 Task: Add Sprouts Shaved Parmigiano Reggiano Cup to the cart.
Action: Mouse pressed left at (20, 108)
Screenshot: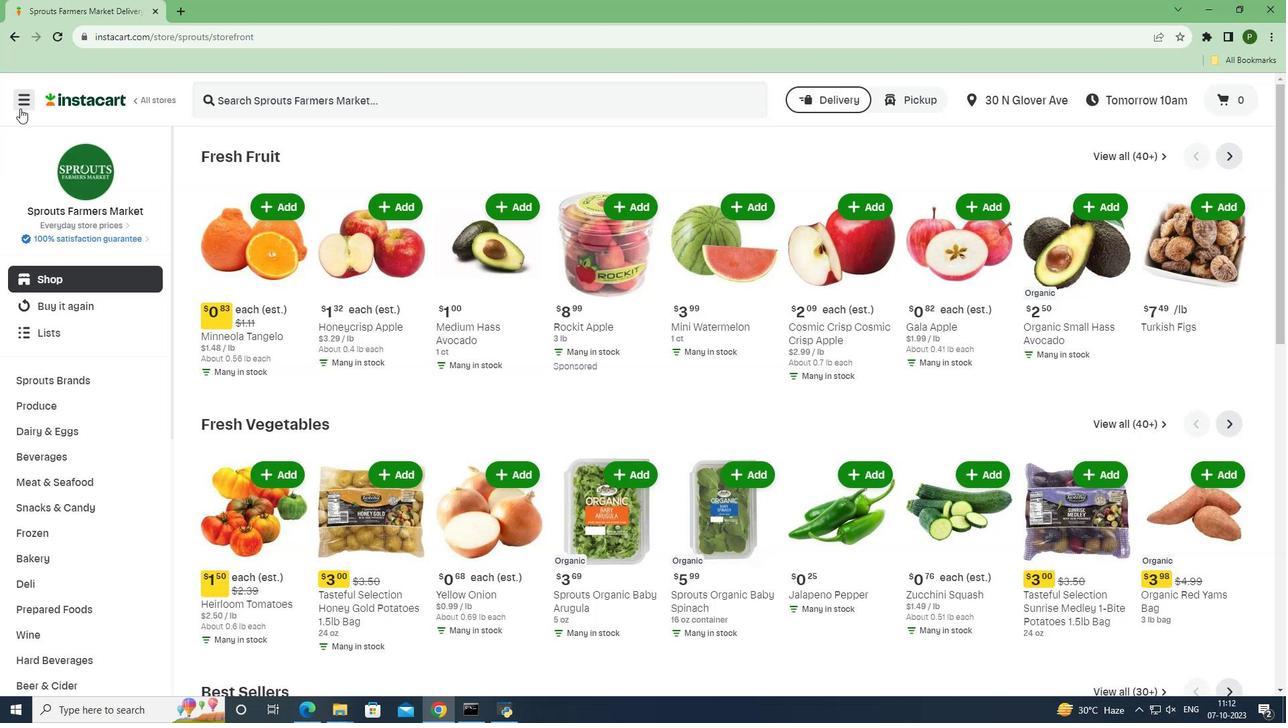 
Action: Mouse moved to (36, 357)
Screenshot: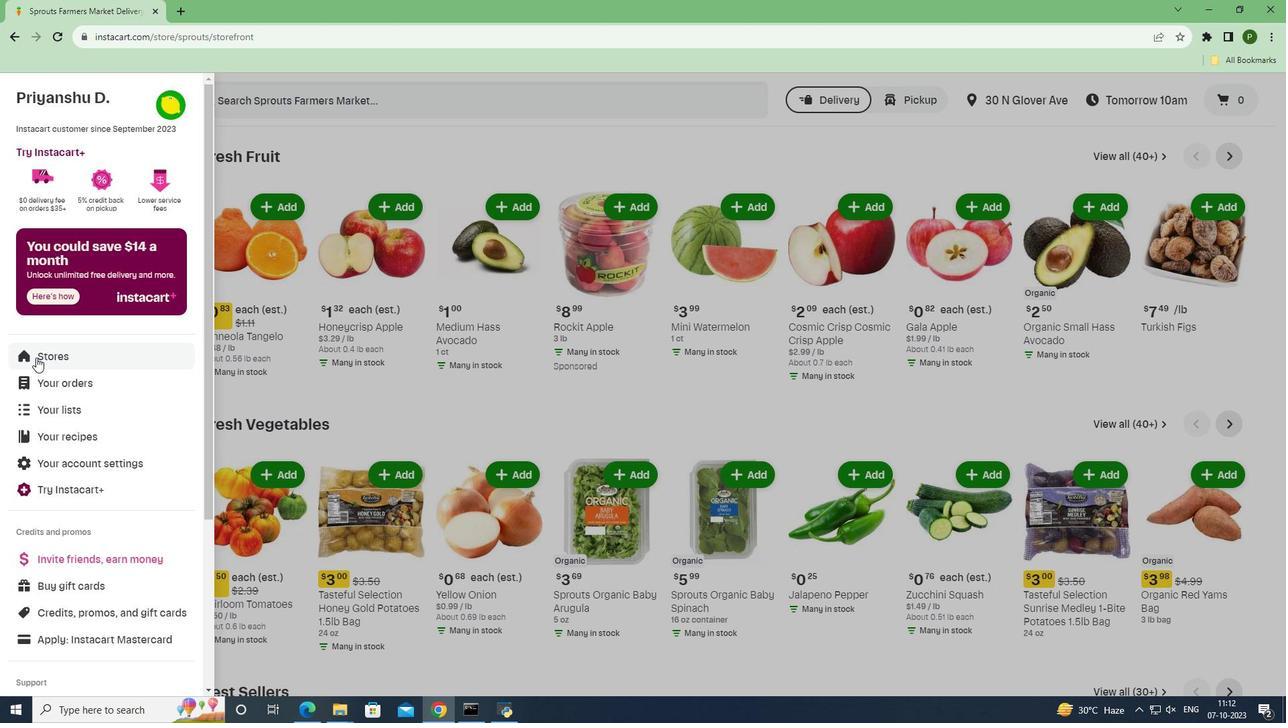 
Action: Mouse pressed left at (36, 357)
Screenshot: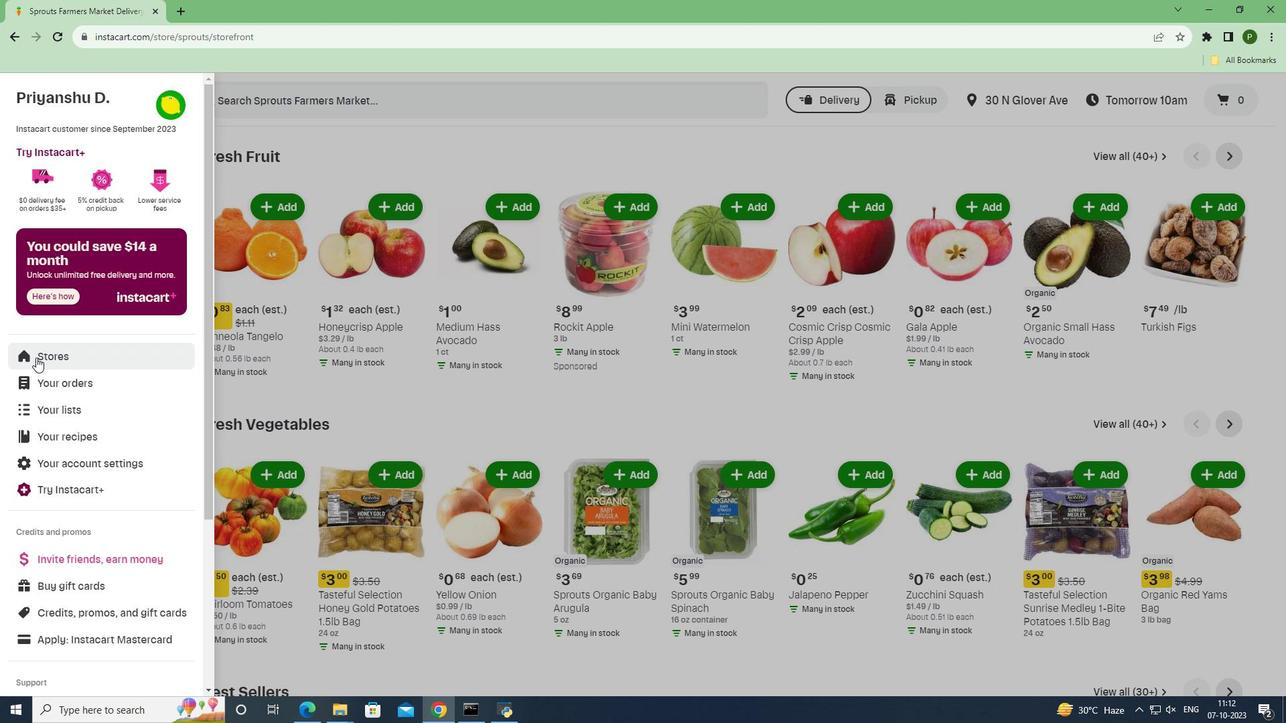 
Action: Mouse moved to (295, 156)
Screenshot: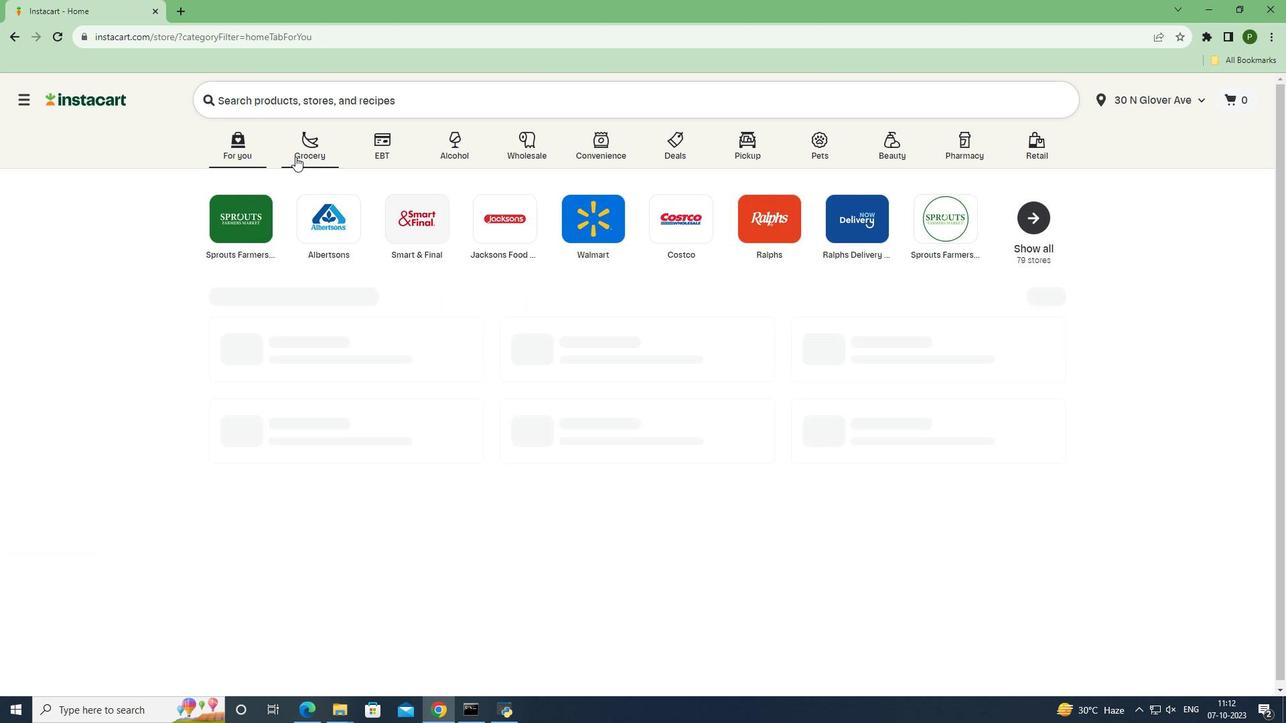 
Action: Mouse pressed left at (295, 156)
Screenshot: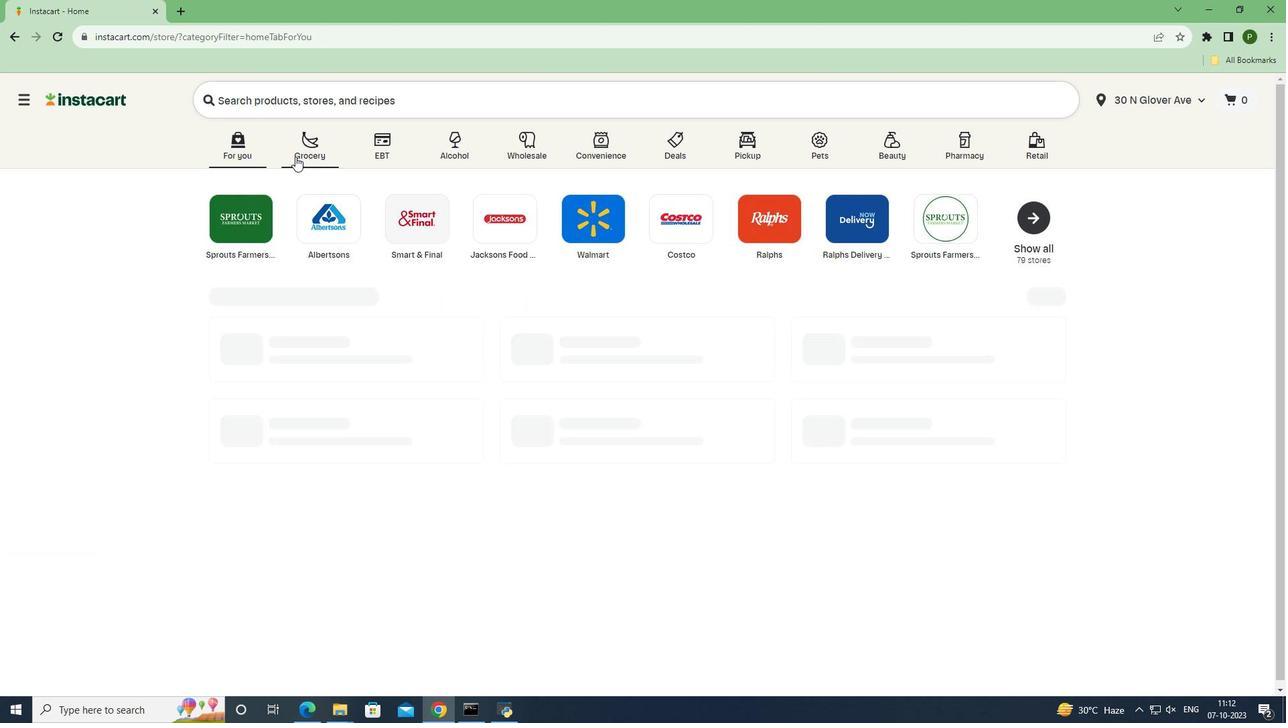 
Action: Mouse moved to (504, 301)
Screenshot: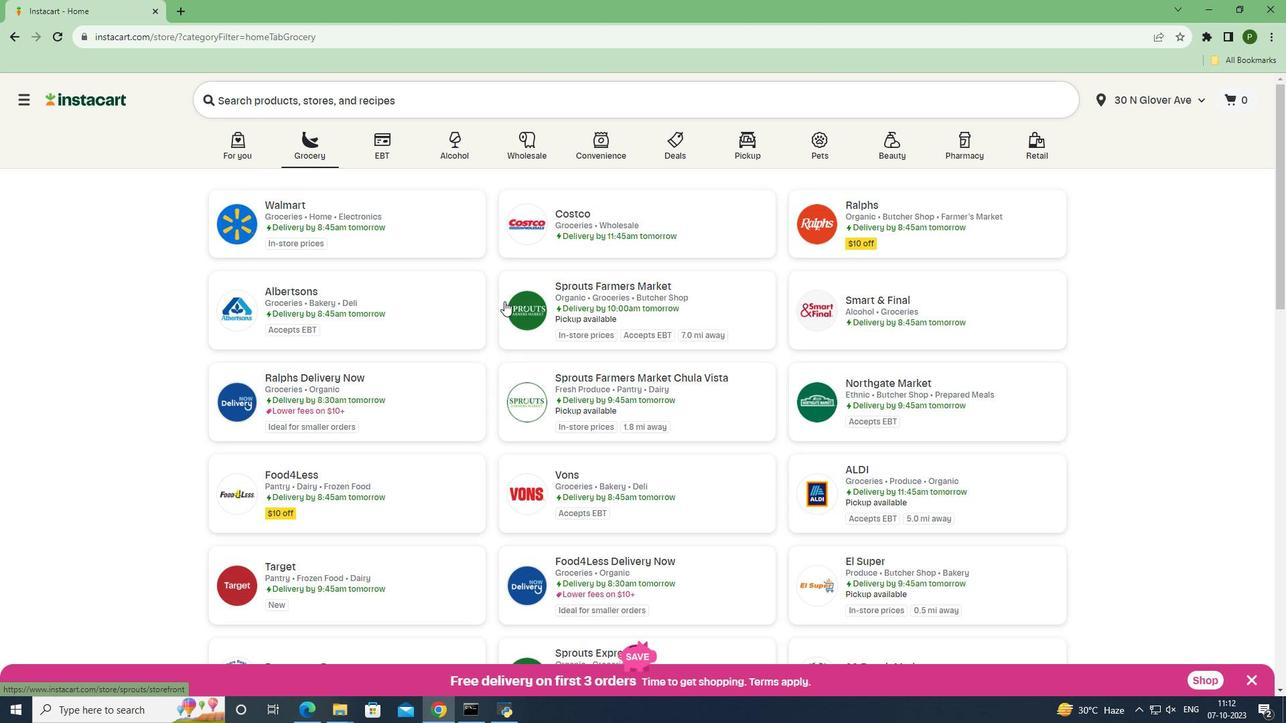 
Action: Mouse pressed left at (504, 301)
Screenshot: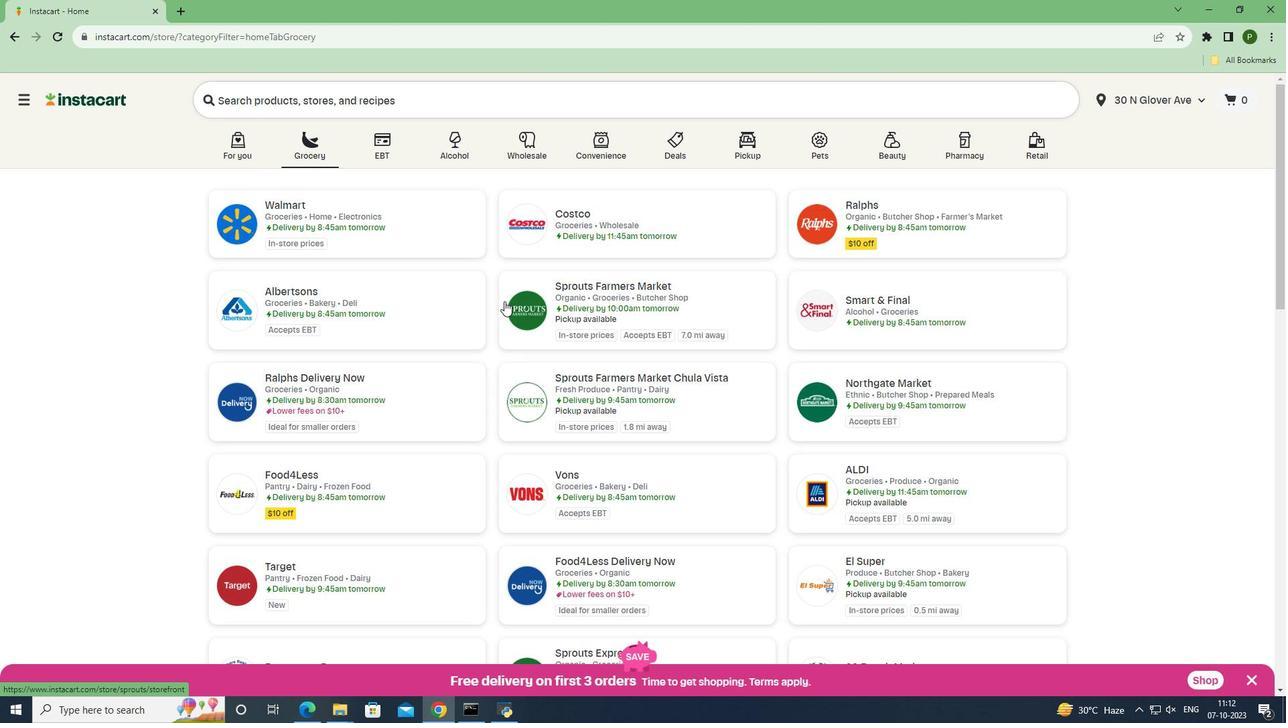 
Action: Mouse moved to (83, 434)
Screenshot: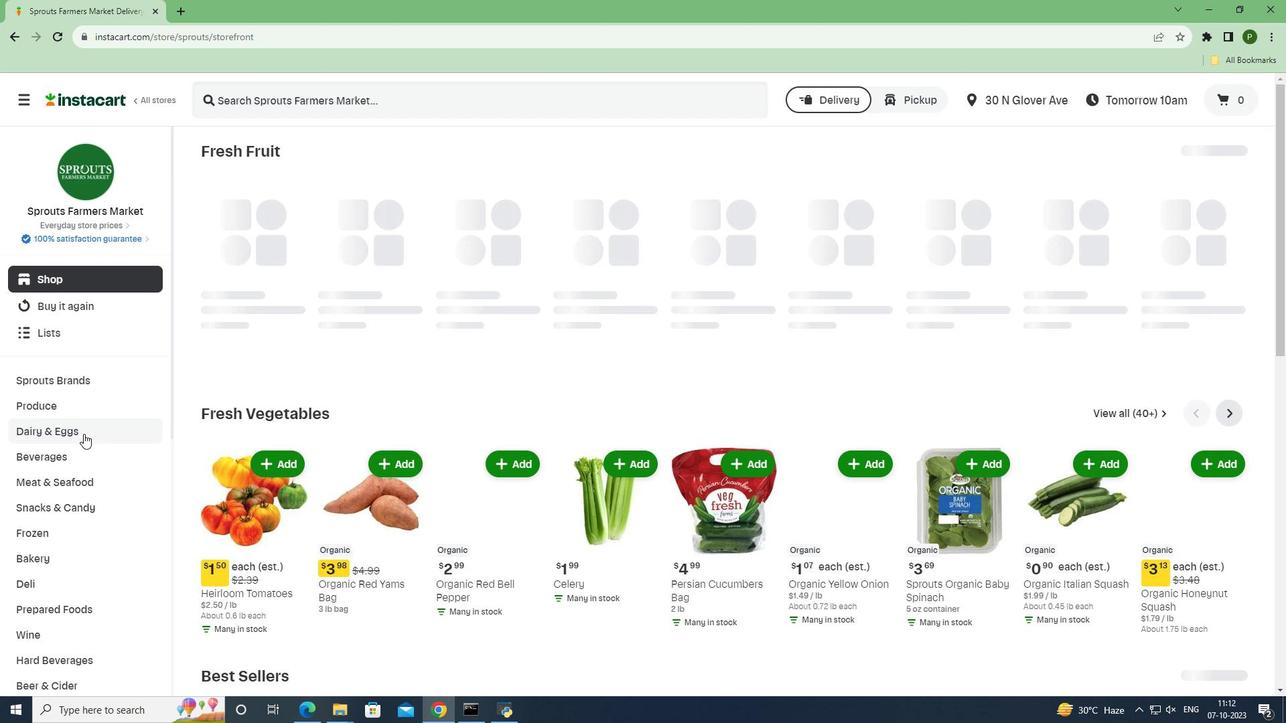 
Action: Mouse pressed left at (83, 434)
Screenshot: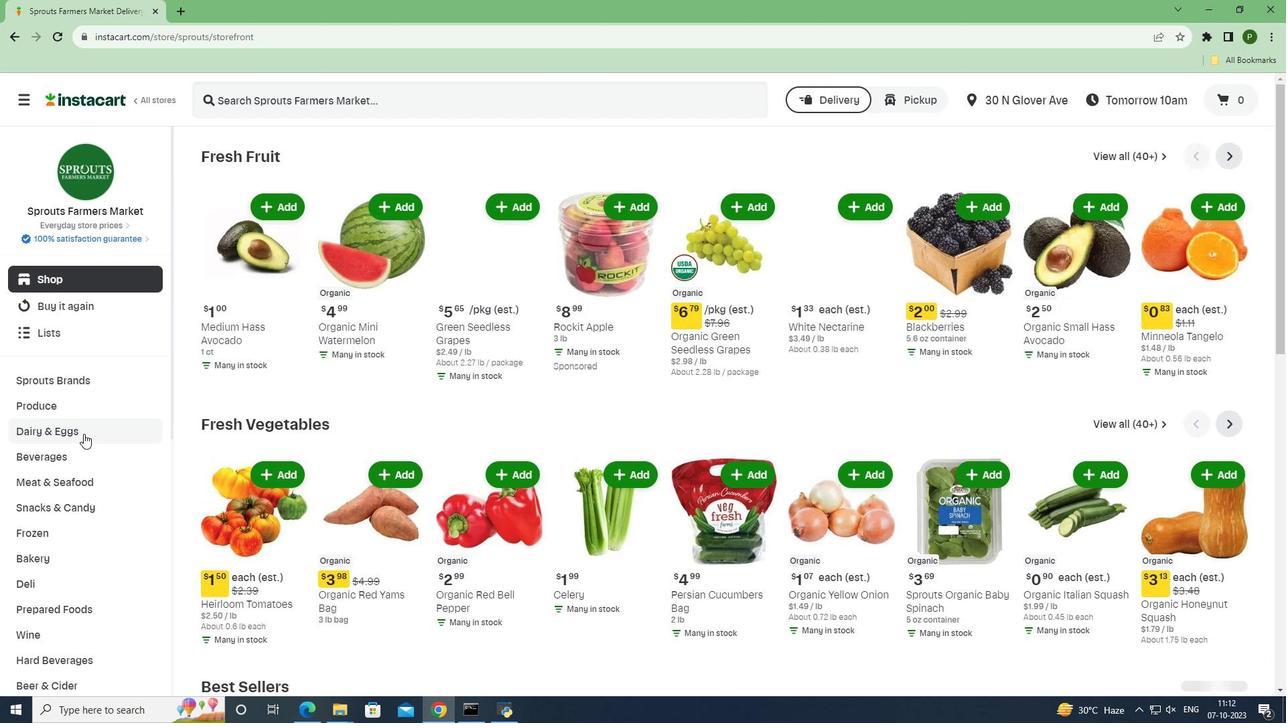 
Action: Mouse moved to (71, 485)
Screenshot: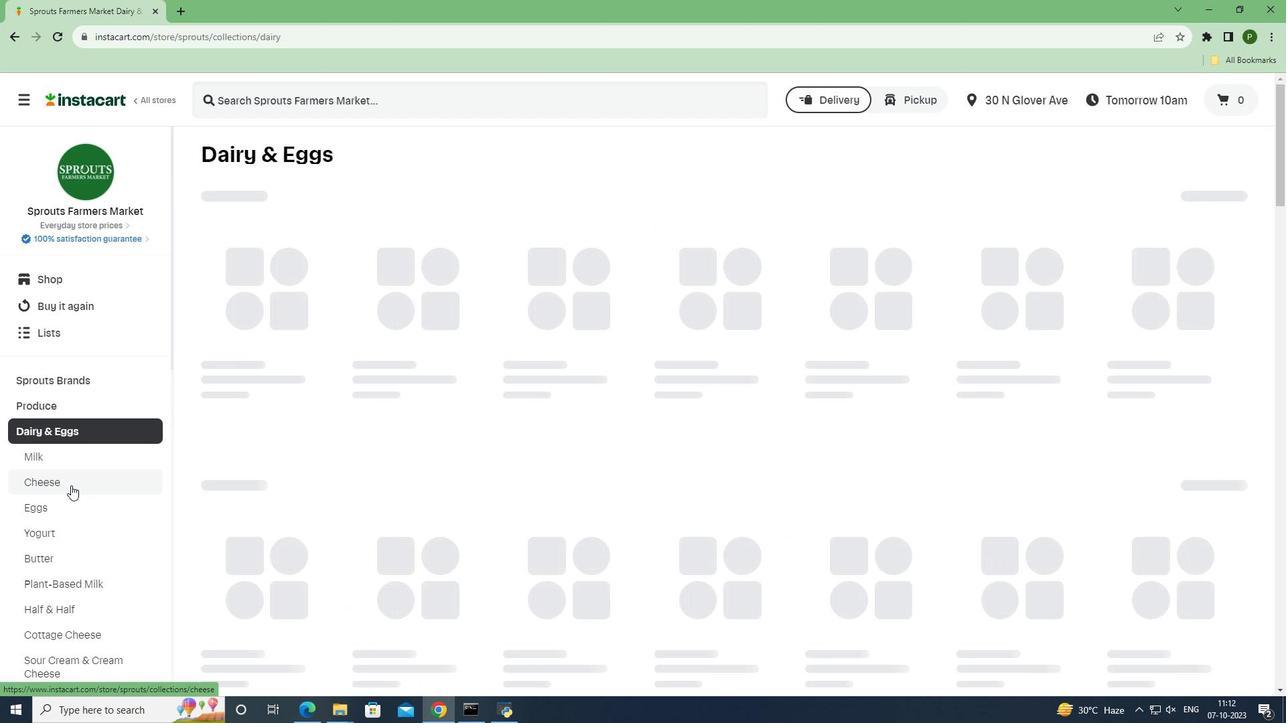 
Action: Mouse pressed left at (71, 485)
Screenshot: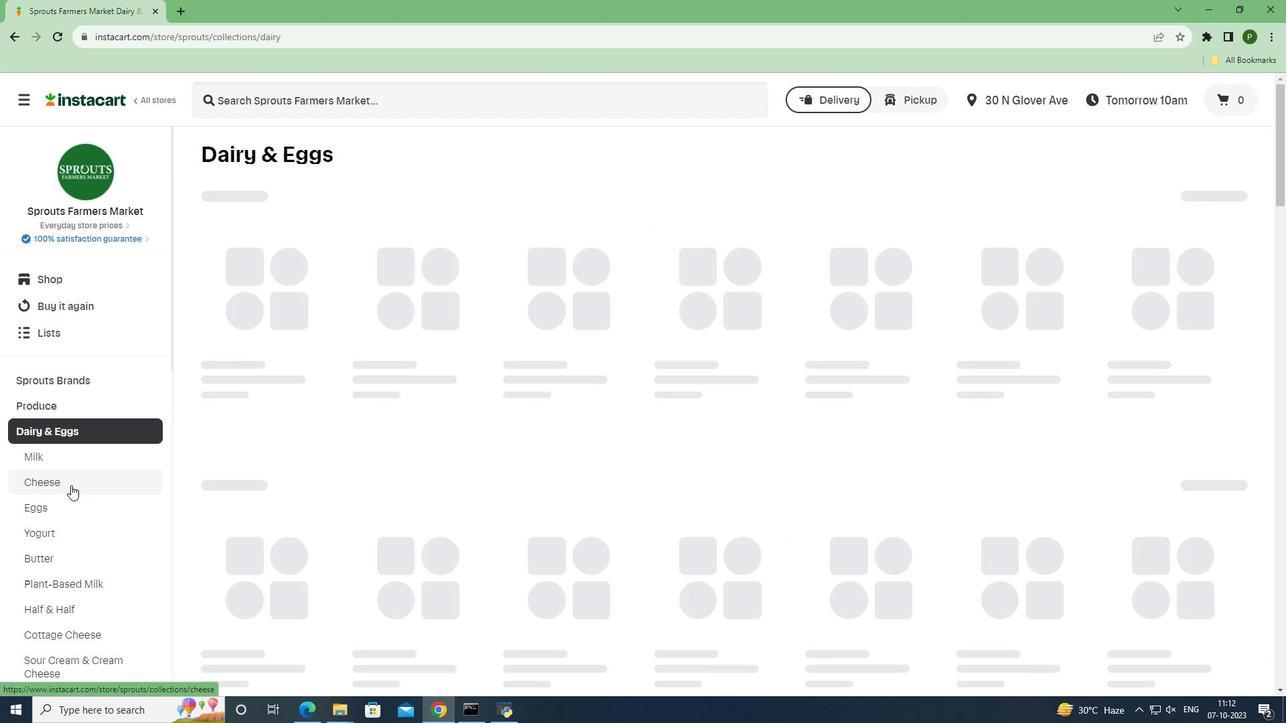 
Action: Mouse moved to (278, 98)
Screenshot: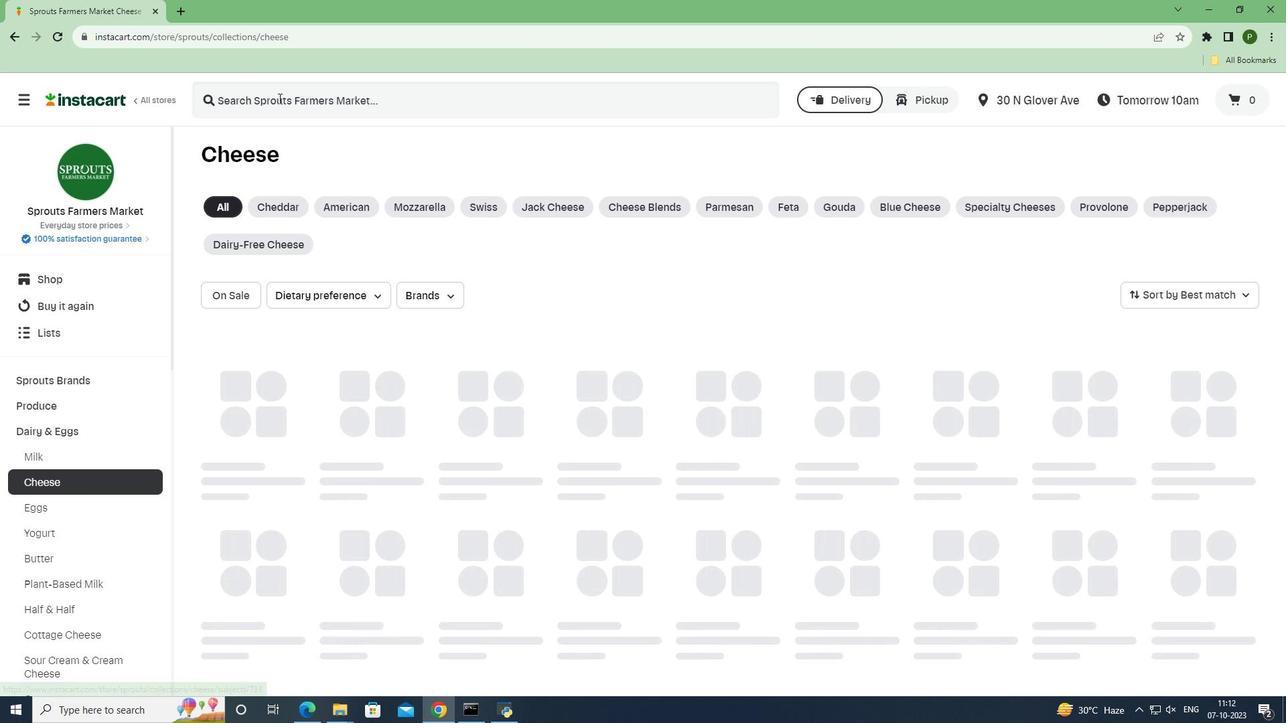 
Action: Mouse pressed left at (278, 98)
Screenshot: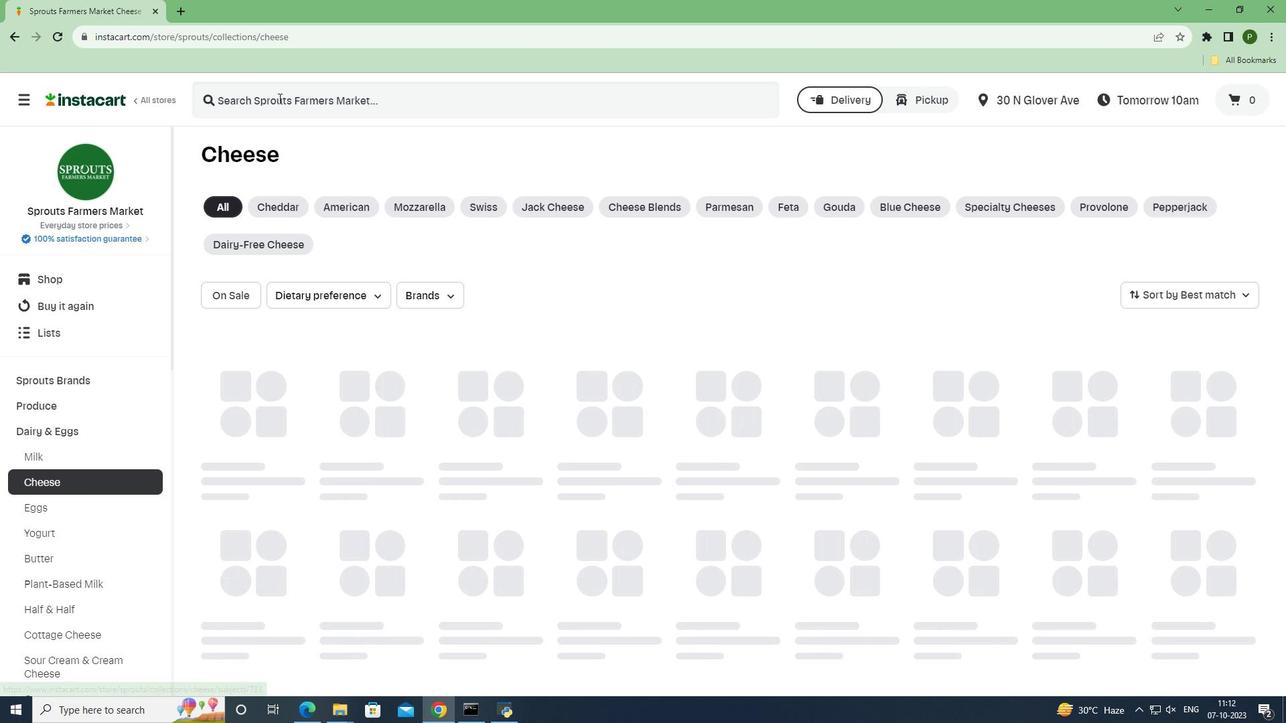 
Action: Key pressed <Key.caps_lock>S<Key.caps_lock>prouts<Key.space><Key.caps_lock>S<Key.caps_lock>haved<Key.space><Key.caps_lock>P<Key.caps_lock>armigiano<Key.space><Key.caps_lock>R<Key.caps_lock>eggiano<Key.space><Key.caps_lock>C<Key.caps_lock>up<Key.space><Key.enter>
Screenshot: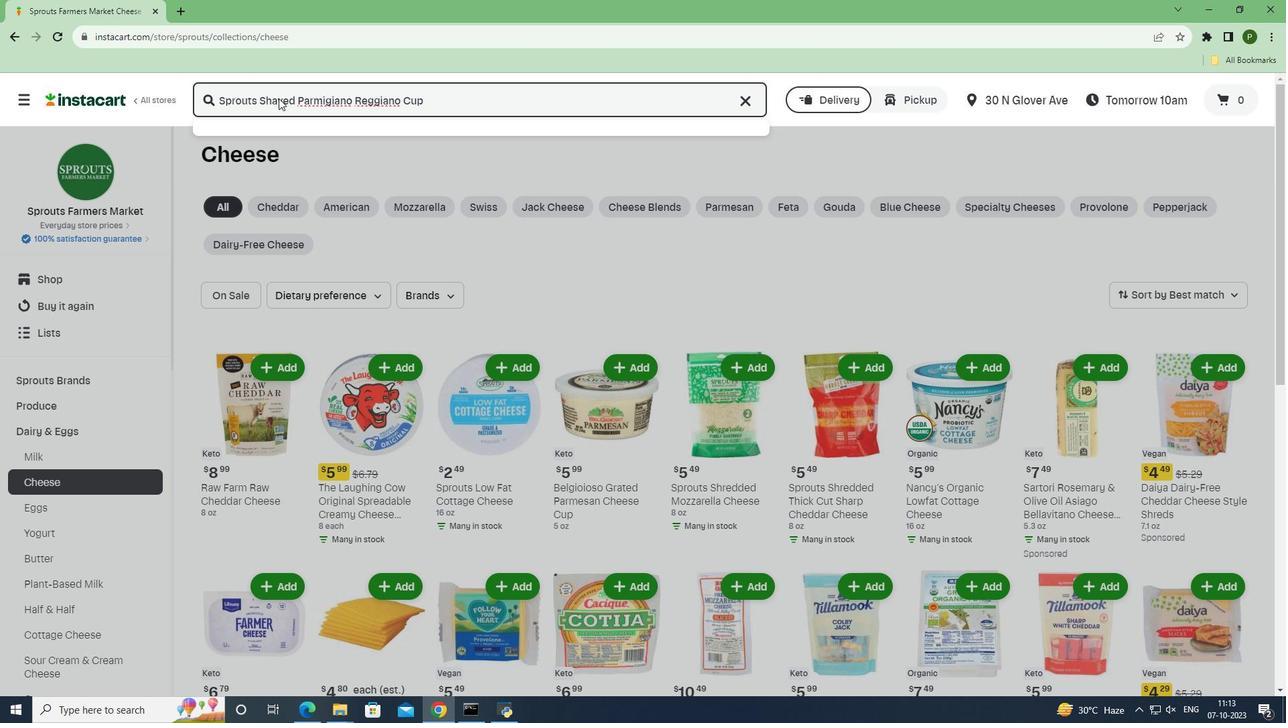 
Action: Mouse moved to (380, 245)
Screenshot: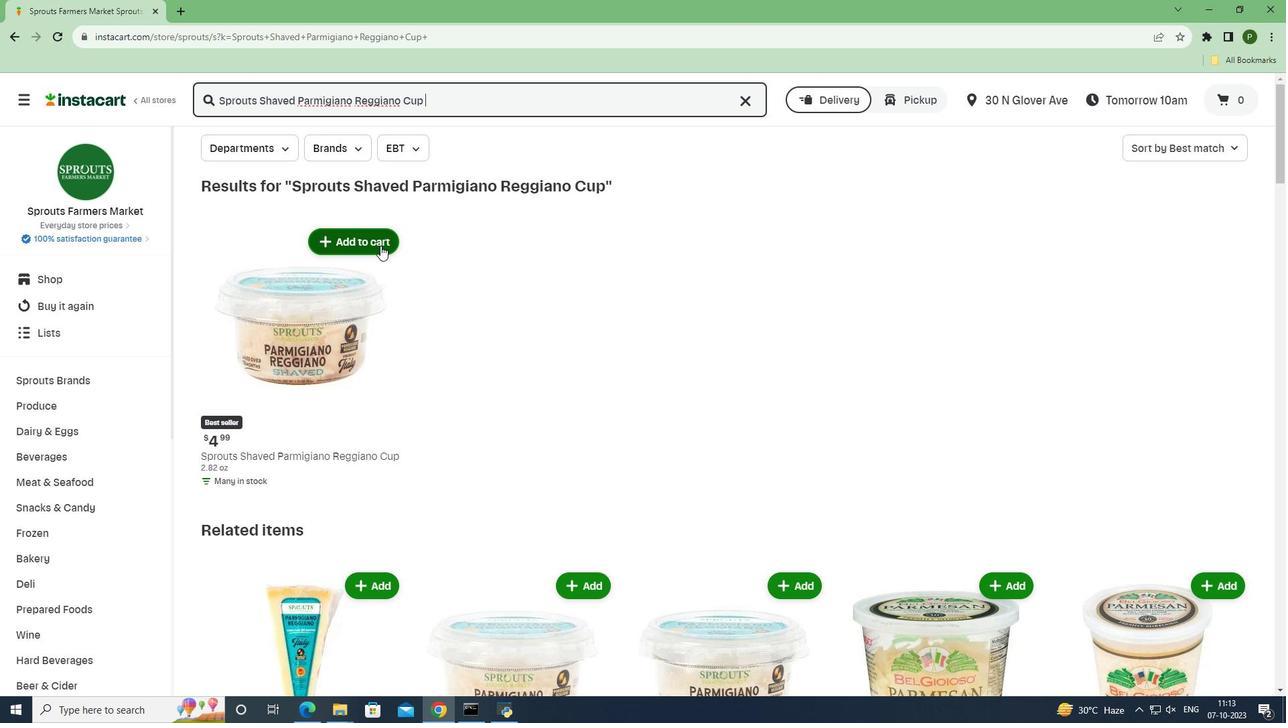 
Action: Mouse pressed left at (380, 245)
Screenshot: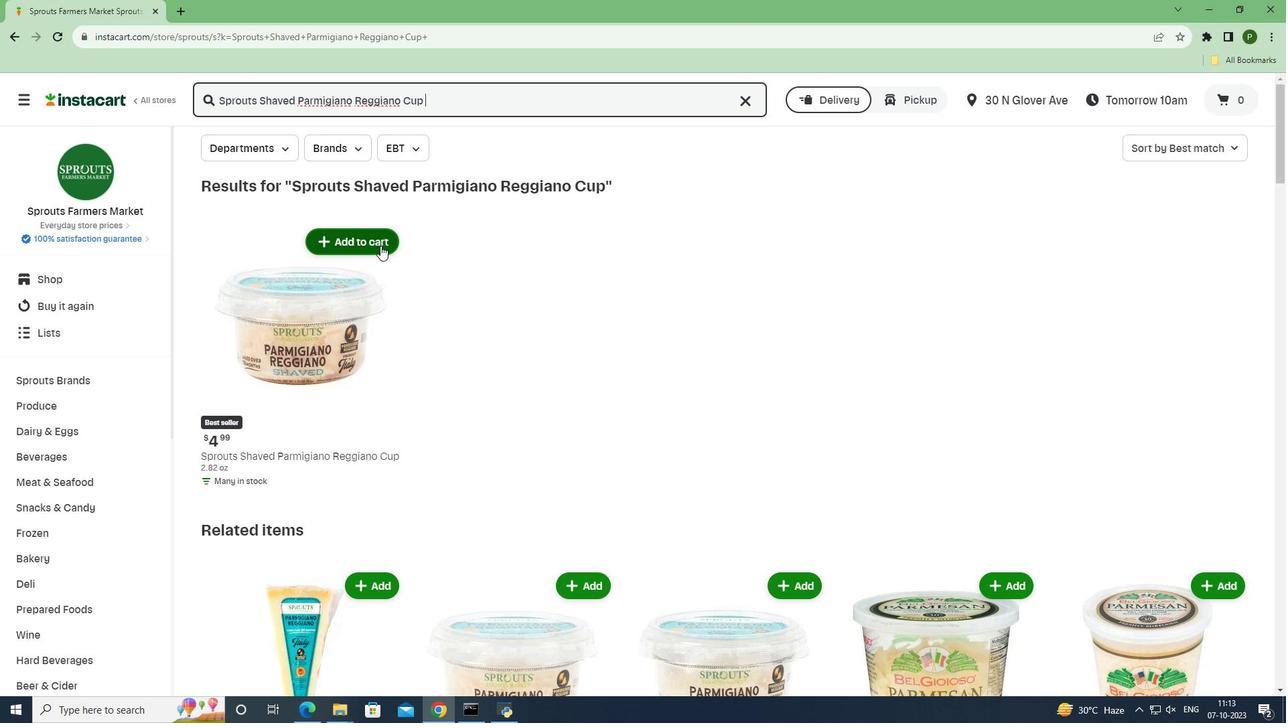 
Action: Mouse moved to (495, 339)
Screenshot: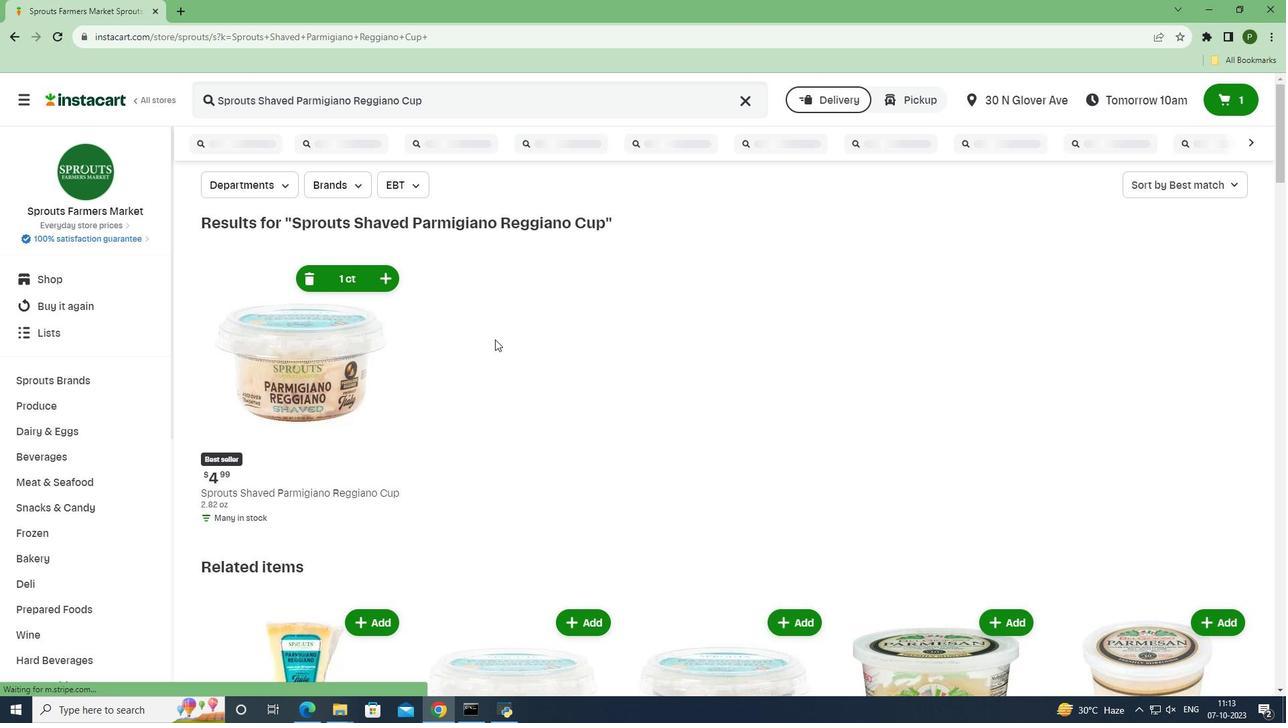 
